 Task: Create a new branch and display the commit history for a specific file, emphasizing commit dates.
Action: Key pressed 'g''i''t'Key.space's''t''a''t''u''s'Key.enter
Screenshot: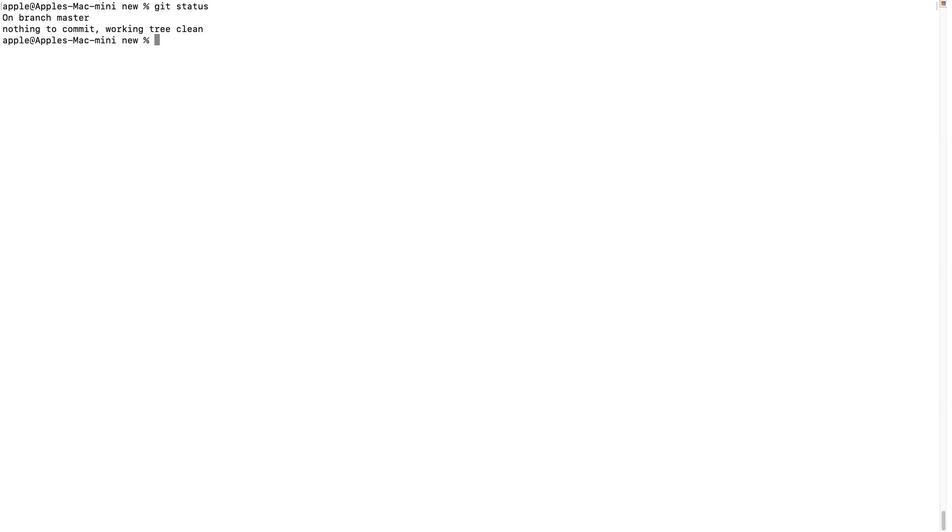
Action: Mouse moved to (324, 146)
Screenshot: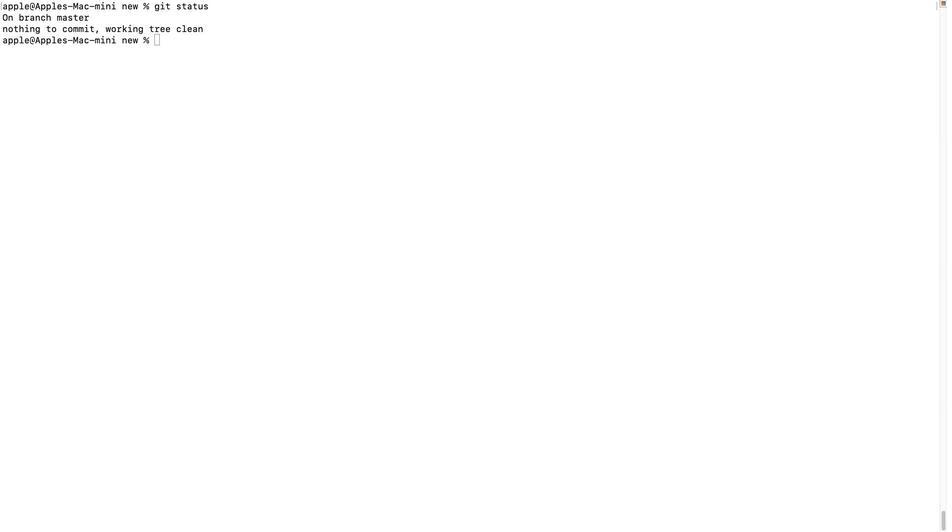 
Action: Mouse pressed left at (324, 146)
Screenshot: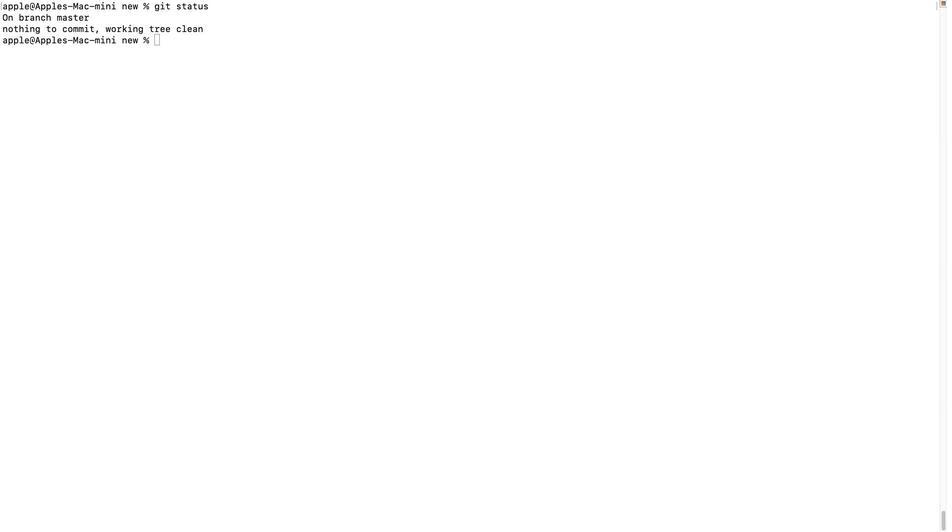 
Action: Mouse moved to (305, 166)
Screenshot: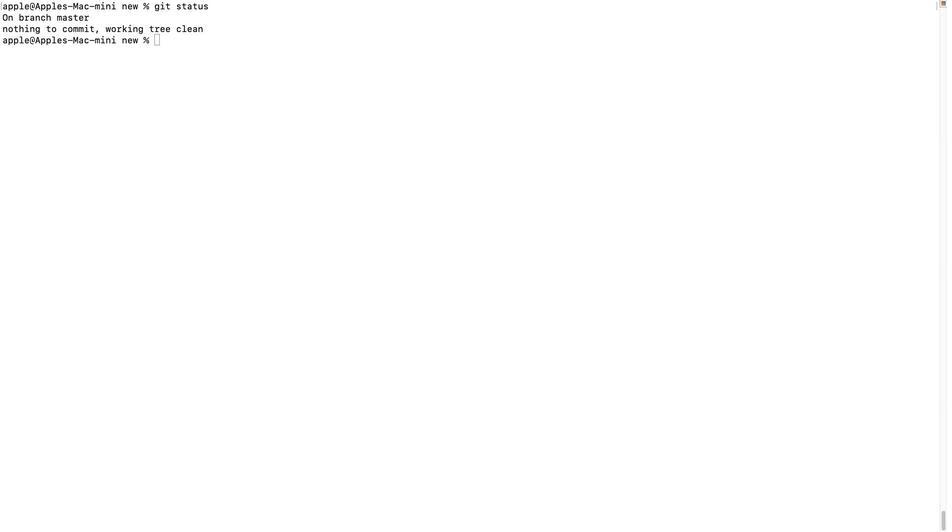 
Action: Mouse pressed left at (305, 166)
Screenshot: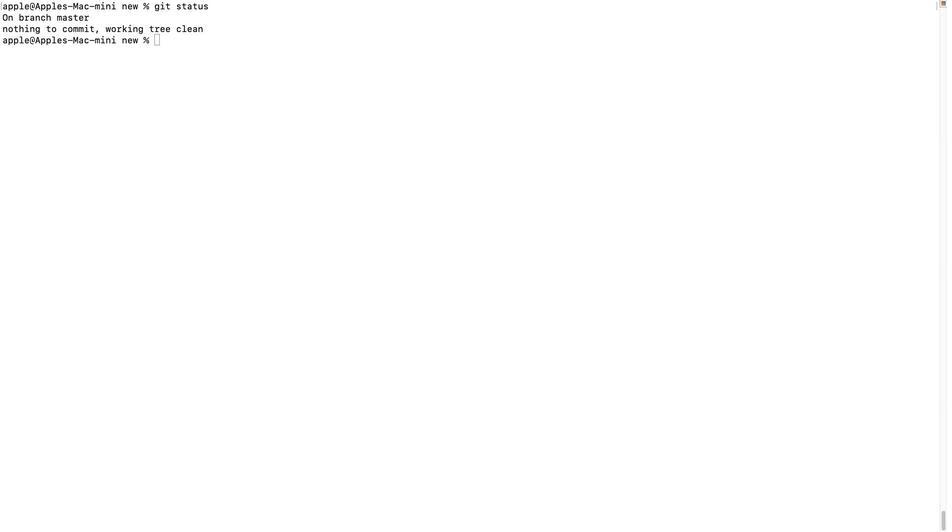 
Action: Mouse moved to (376, 132)
Screenshot: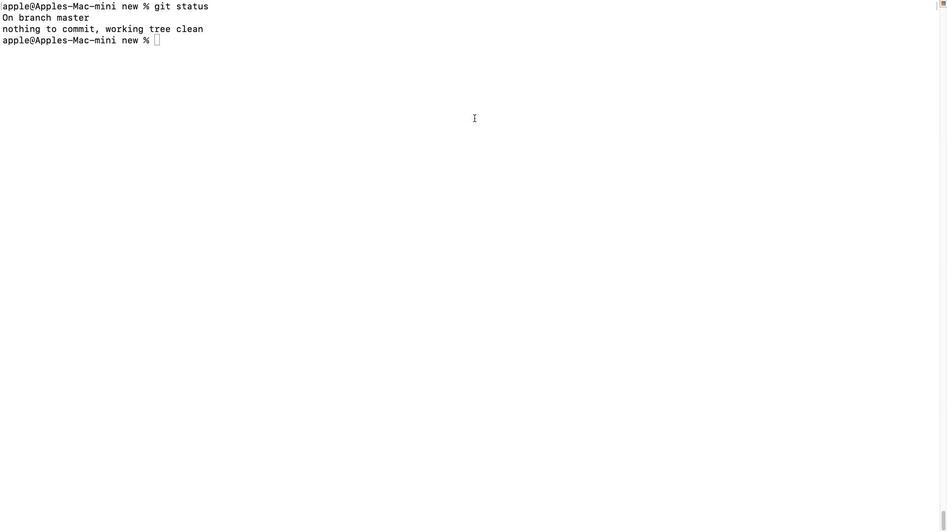 
Action: Mouse pressed left at (376, 132)
Screenshot: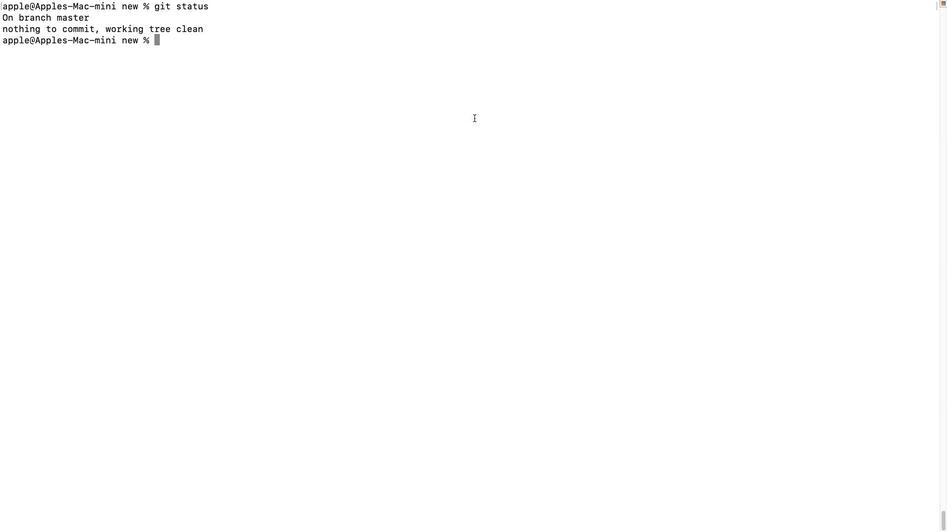 
Action: Key pressed 'g'
Screenshot: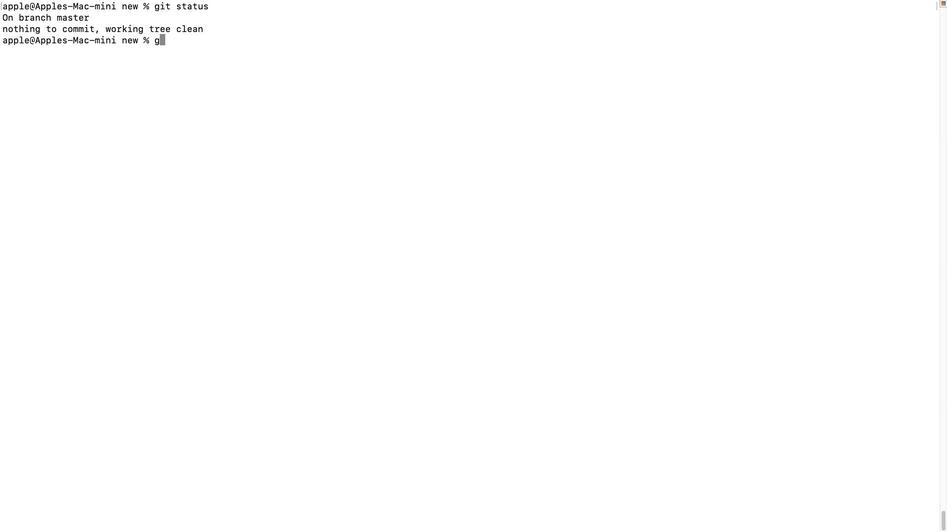 
Action: Mouse moved to (362, 135)
Screenshot: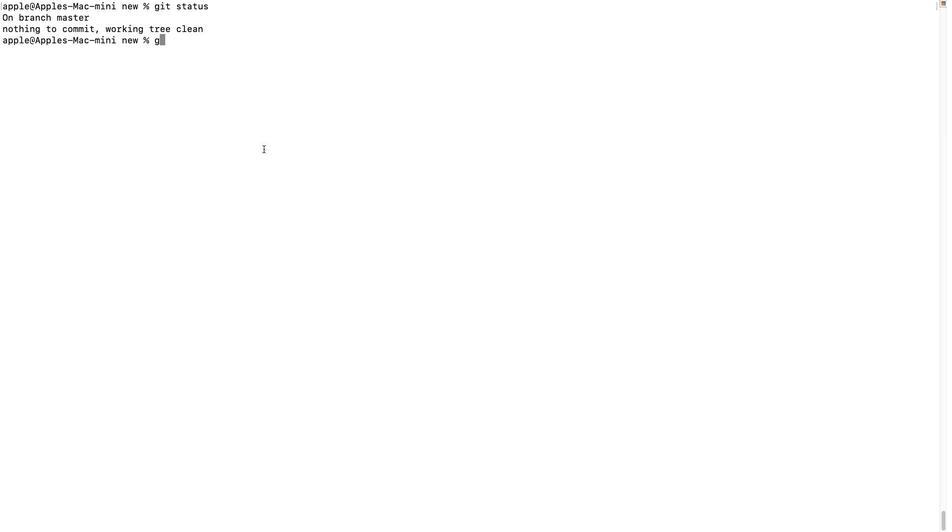 
Action: Key pressed Key.backspace'g''i''t'Key.space'b''r''a''n''c''h'Key.enter'g''i''t'Key.spaceKey.backspaceKey.space'c''h''e''c''k''o''u''t'Key.space'-''b'Key.space'n''e''w'Key.enter'g''i''t'Key.space'l''o''g'Key.space'-''-''p''r''e''t''t''y''=''f''o''r''m''a''t'Key.shift':'Key.shift'"'Key.shift'%''h'Key.space'-'Key.backspaceKey.spaceKey.backspaceKey.backspaceKey.backspaceKey.backspaceKey.backspaceKey.backspaceKey.backspaceKey.backspaceKey.backspaceKey.backspaceKey.backspaceKey.backspaceKey.spaceKey.backspaceKey.shift'"'Key.shift'%''h'Key.space'-'Key.shiftKey.shift'%''a''n'Key.leftKey.leftKey.leftKey.spaceKey.rightKey.rightKey.rightKey.downKey.downKey.downKey.downKey.rightKey.downKey.downKey.rightKey.space'd'Key.backspaceKey.backspace','Key.spaceKey.backspaceKey.spaceKey.shift'%''a''r'Key.spaceKey.shift':'Key.spaceKey.shift'%''s'"'"Key.spaceKey.backspaceKey.backspaceKey.shift"'"Key.backspaceKey.shift'"'Key.space'-''-'Key.space'm''y''f''i''l''e''.''t''x''t'Key.enter
Screenshot: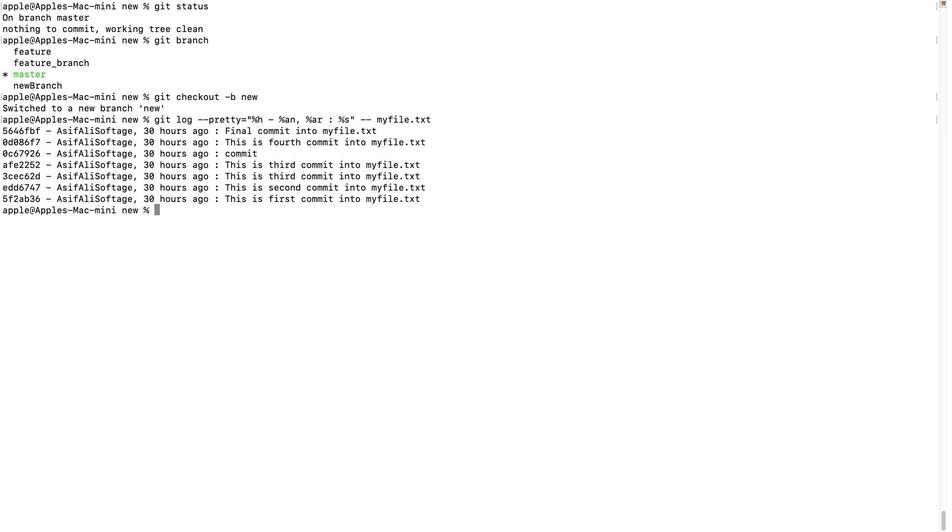 
